 Task: In the  document management.txt Select the first Column and change text color to  'Brown' Apply the command  'Undo' Apply the command  Redo
Action: Mouse moved to (256, 475)
Screenshot: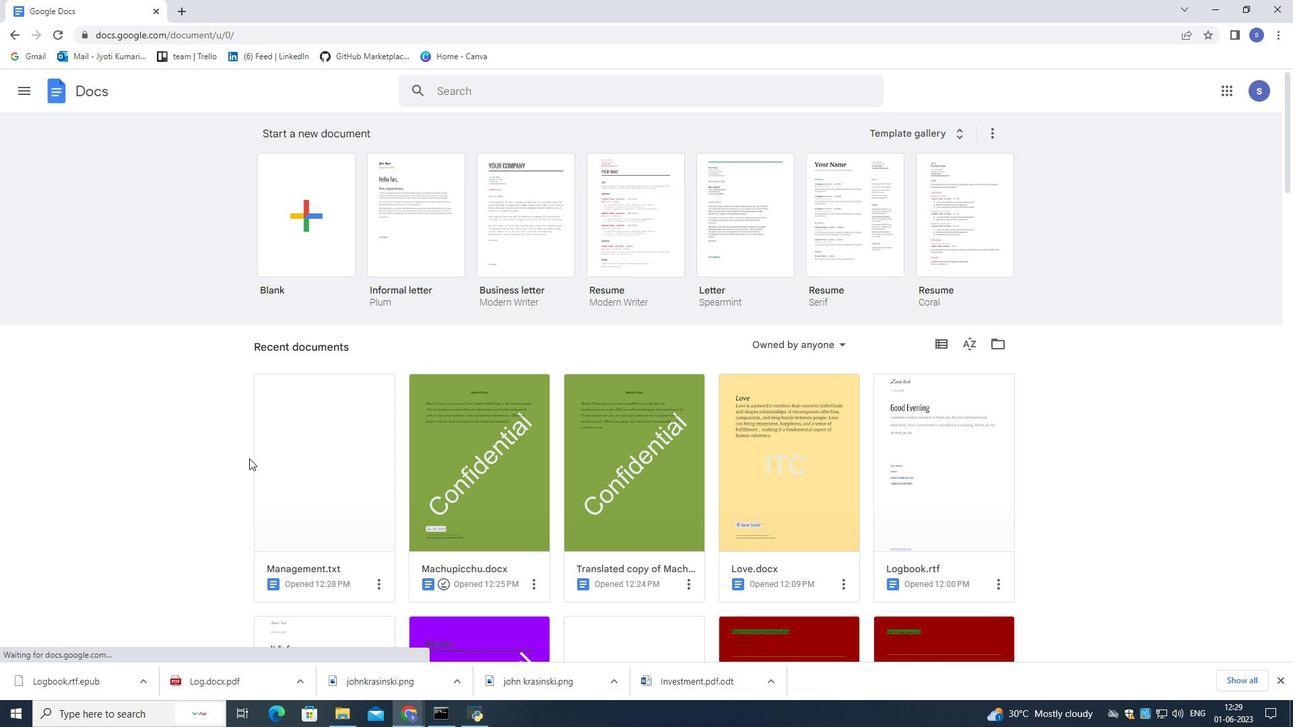 
Action: Mouse pressed left at (256, 475)
Screenshot: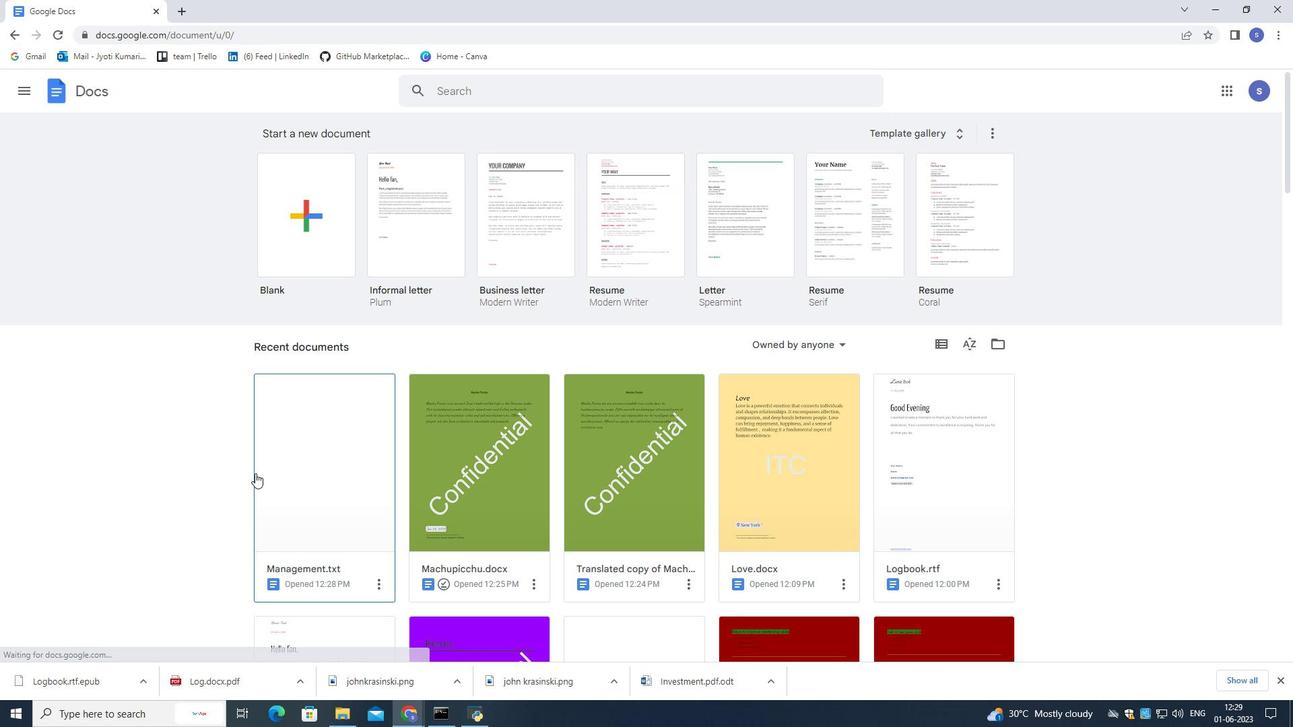 
Action: Mouse moved to (268, 476)
Screenshot: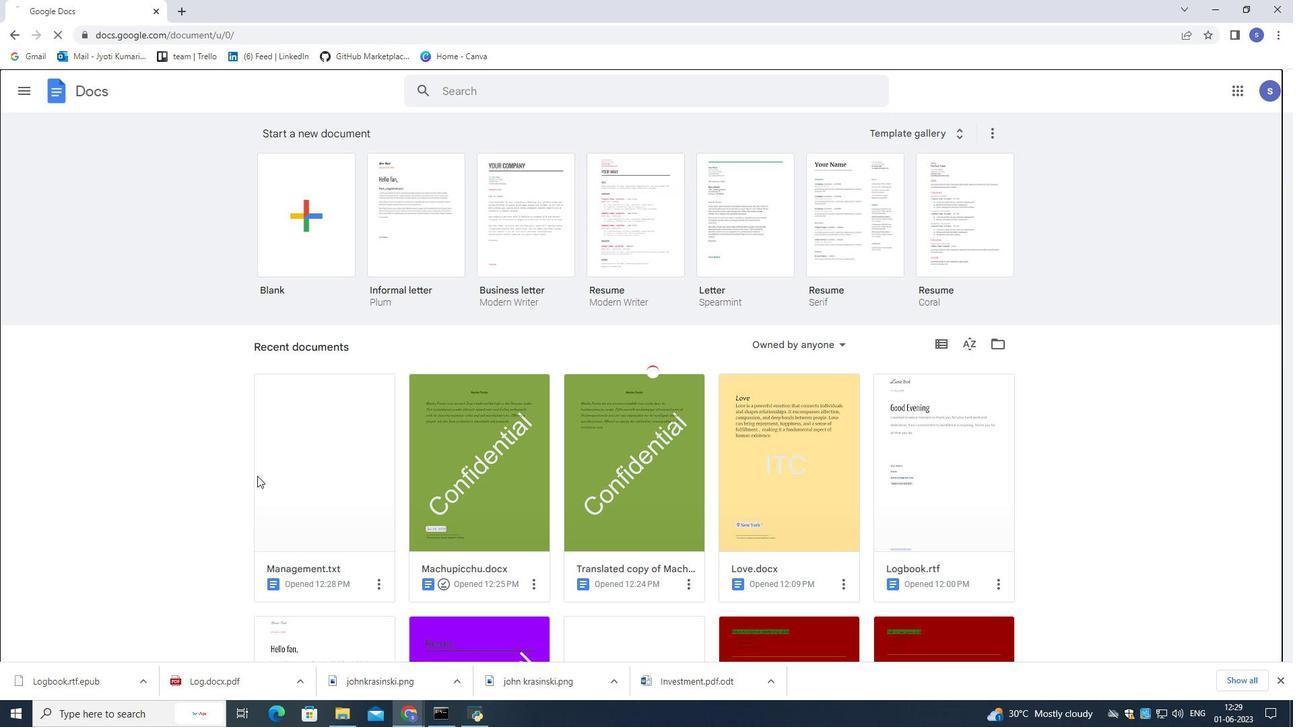 
Action: Mouse pressed left at (268, 476)
Screenshot: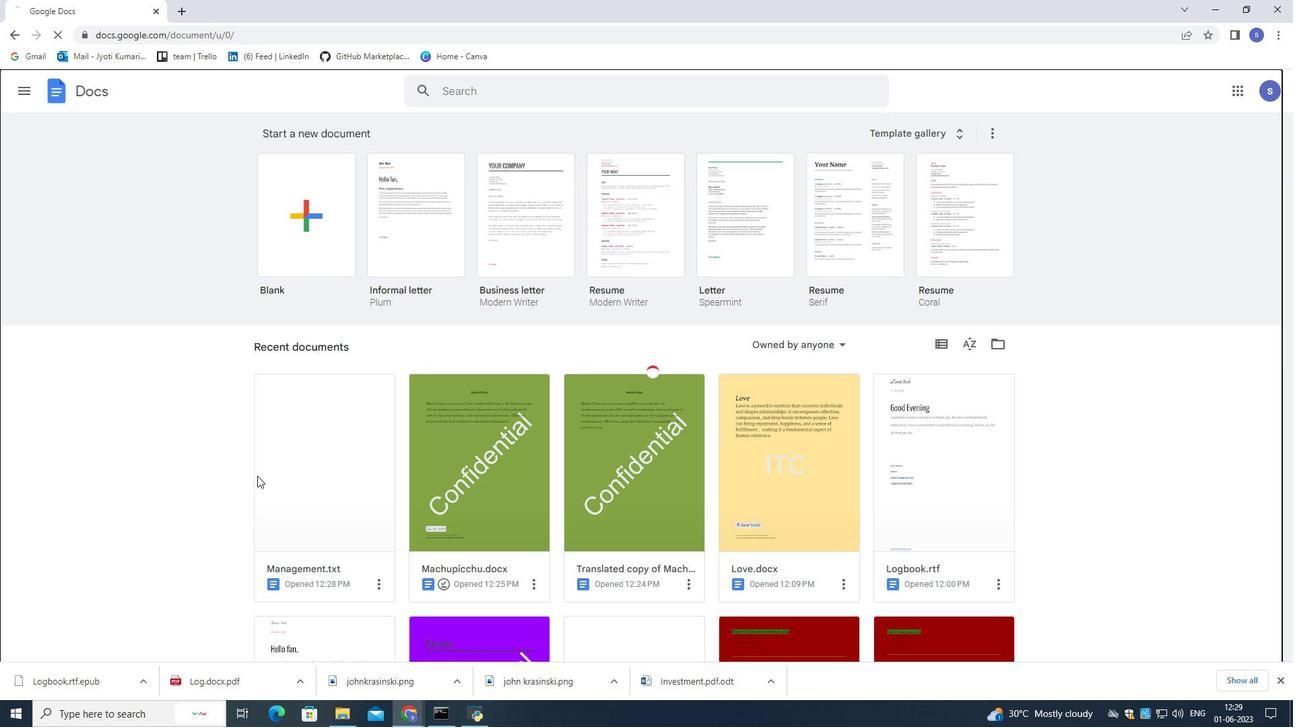 
Action: Mouse pressed left at (268, 476)
Screenshot: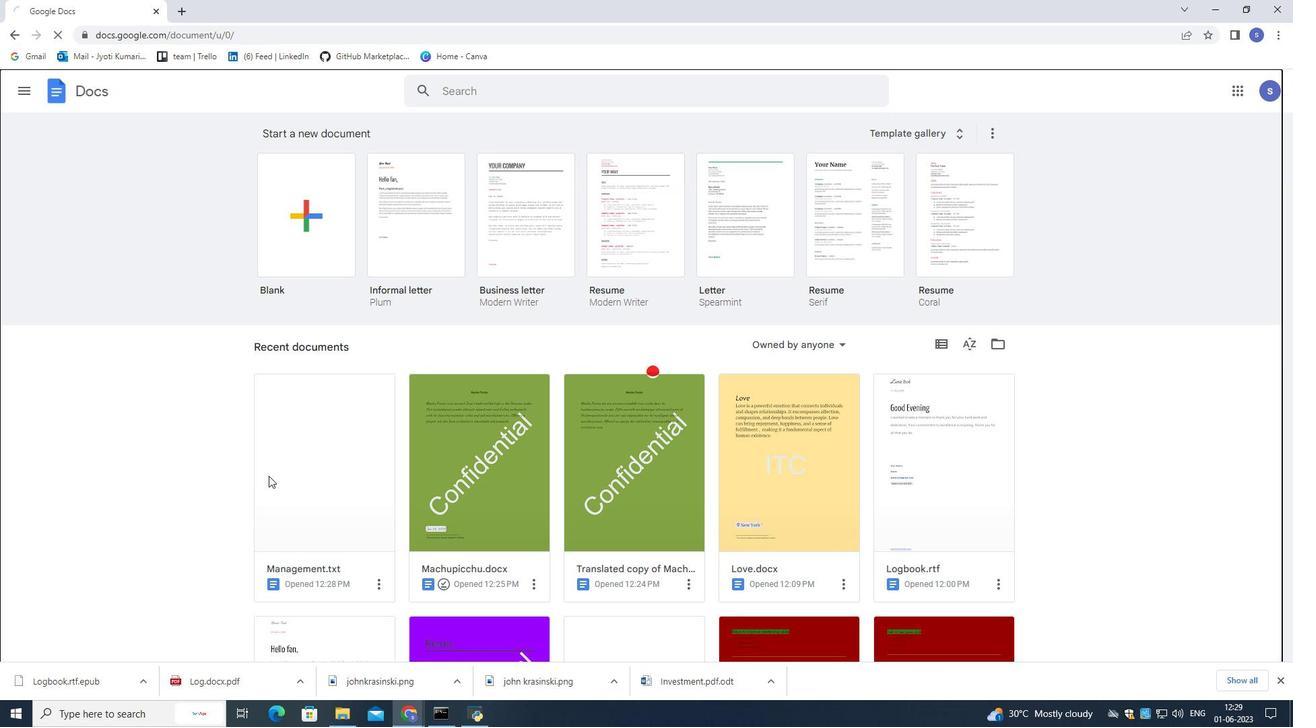 
Action: Mouse moved to (572, 301)
Screenshot: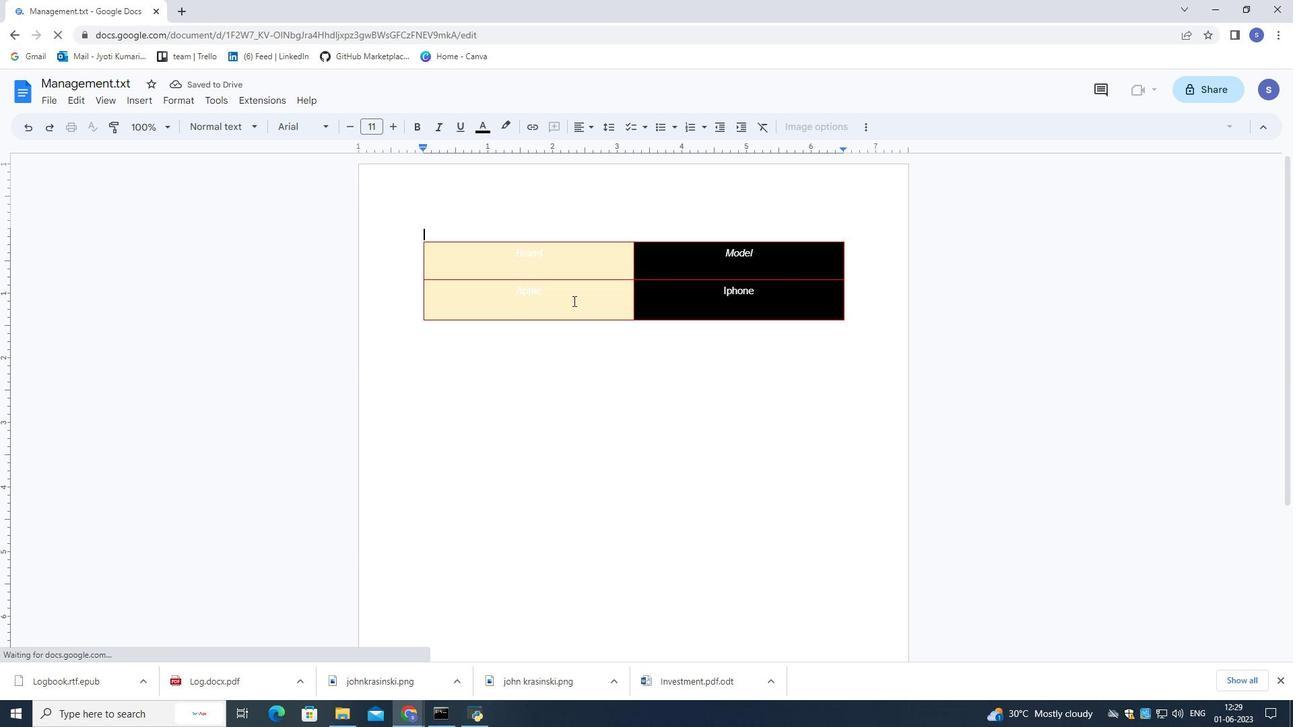 
Action: Mouse pressed left at (572, 301)
Screenshot: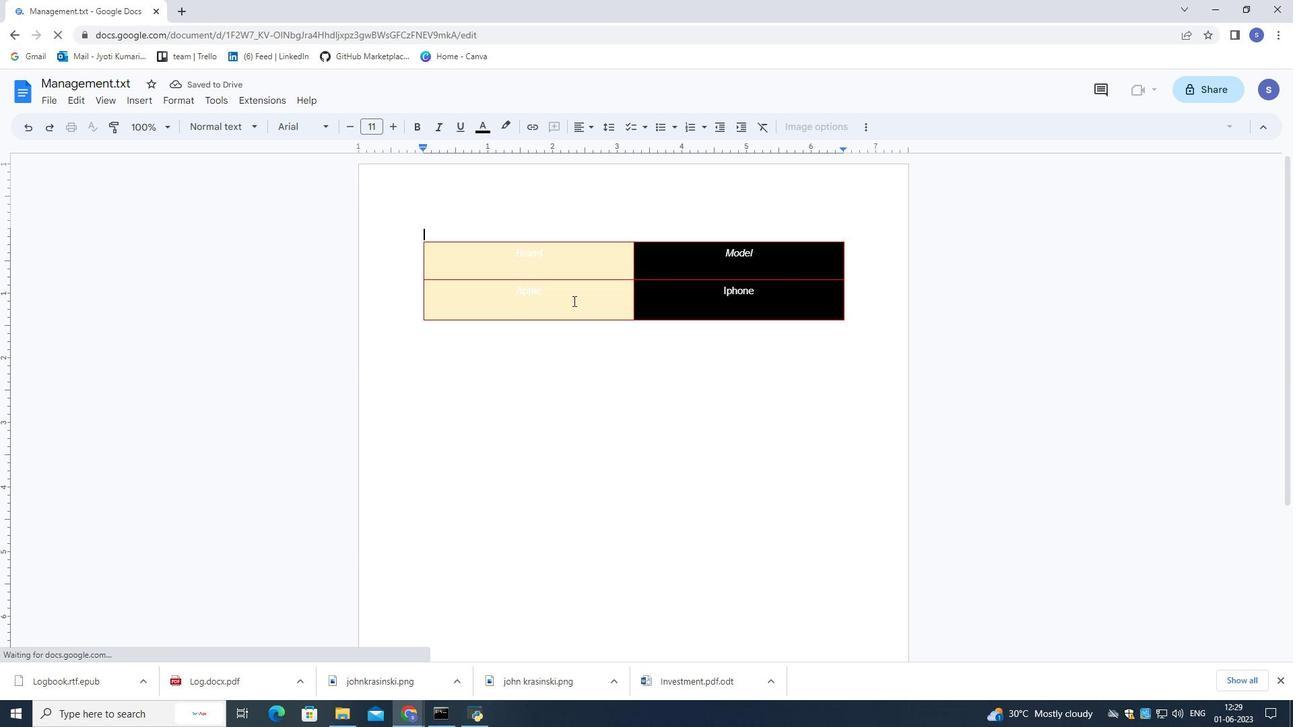 
Action: Mouse pressed left at (572, 301)
Screenshot: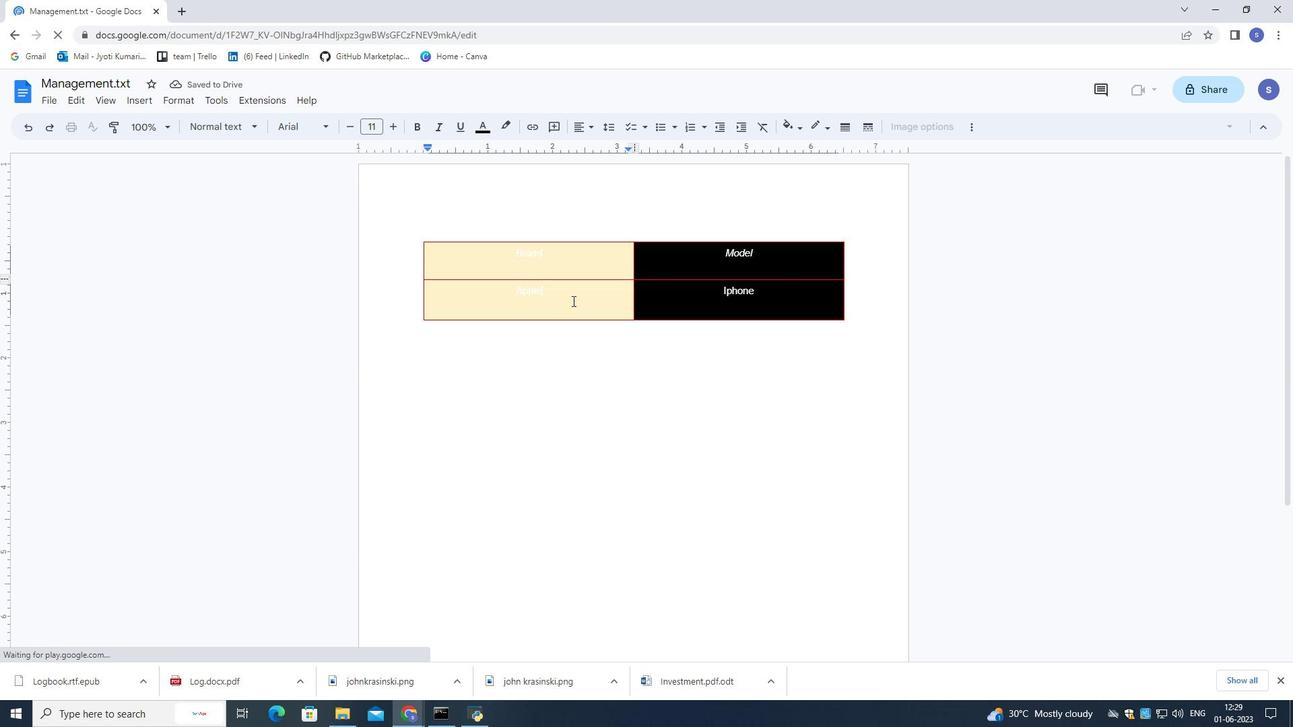 
Action: Mouse moved to (483, 130)
Screenshot: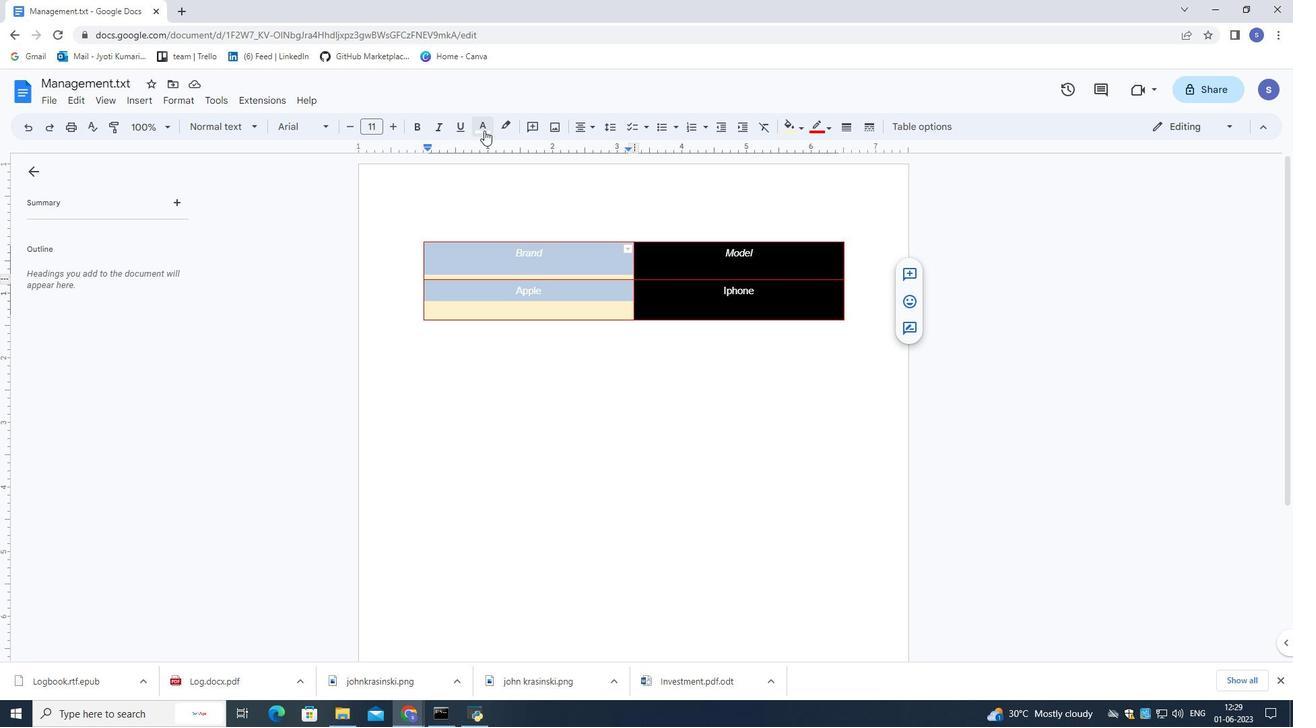 
Action: Mouse pressed left at (483, 130)
Screenshot: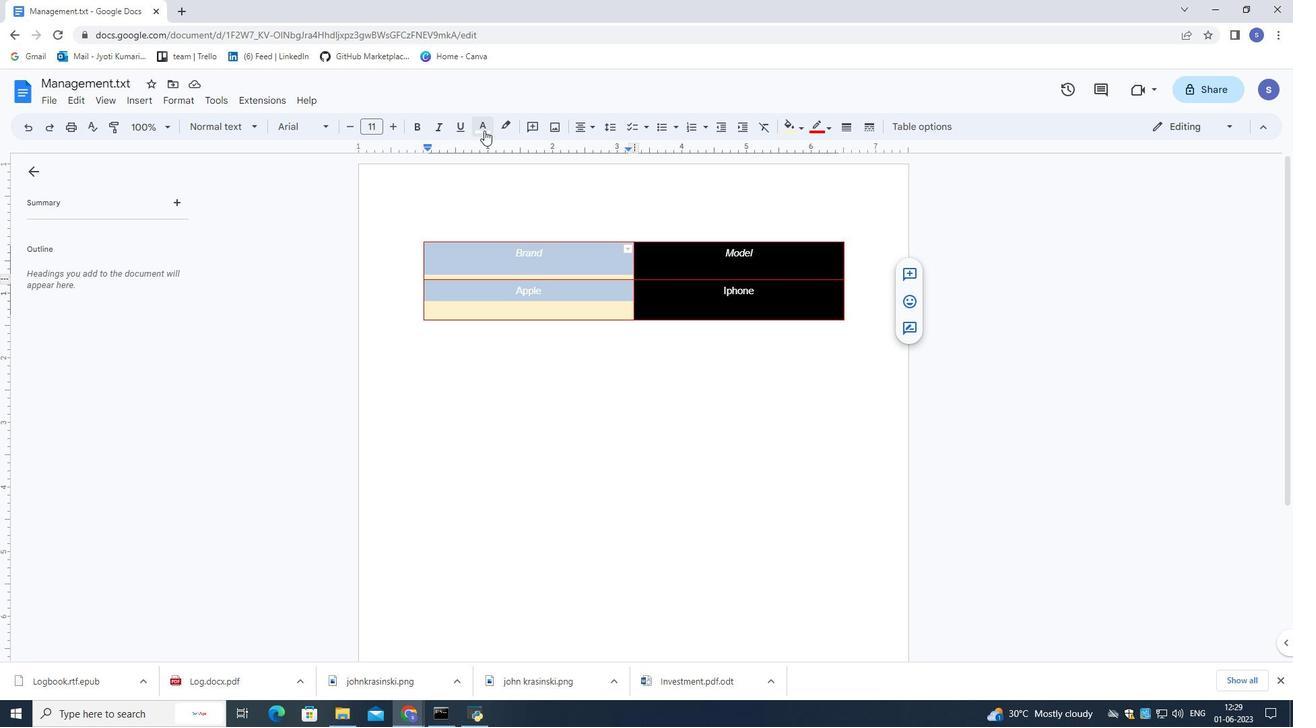 
Action: Mouse moved to (505, 269)
Screenshot: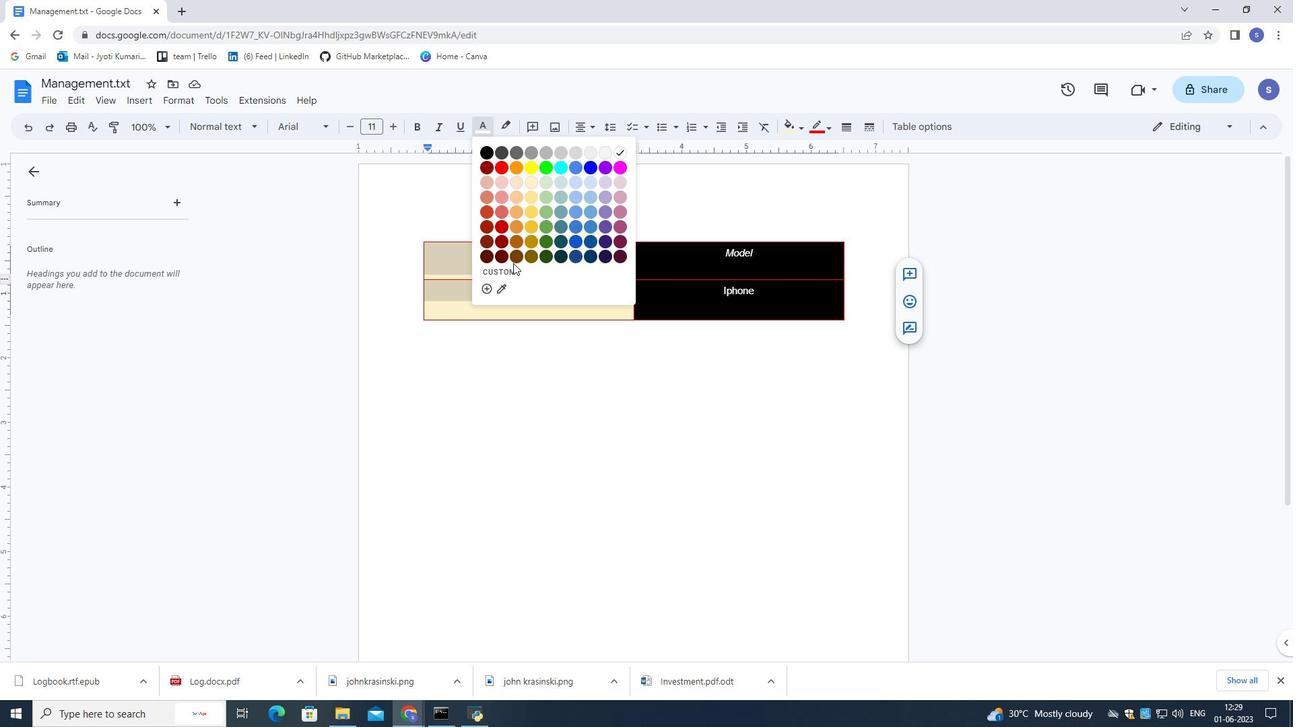 
Action: Mouse pressed left at (505, 269)
Screenshot: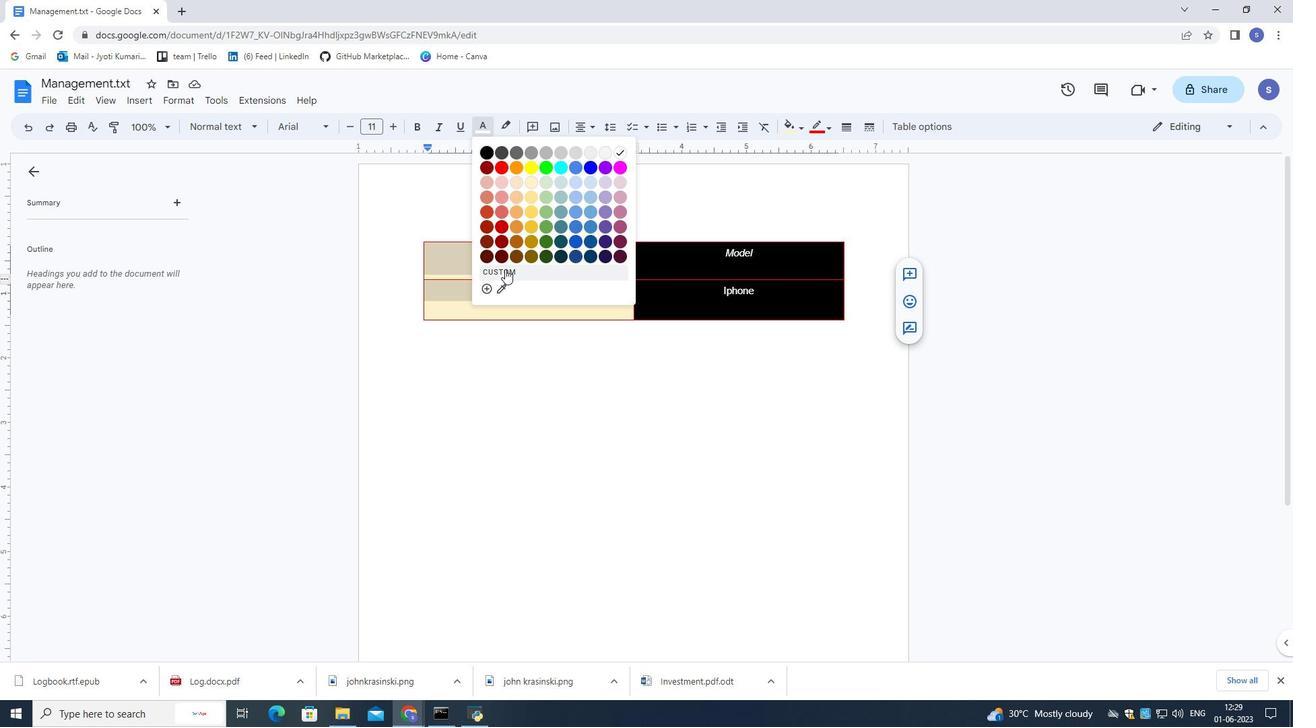
Action: Mouse moved to (657, 375)
Screenshot: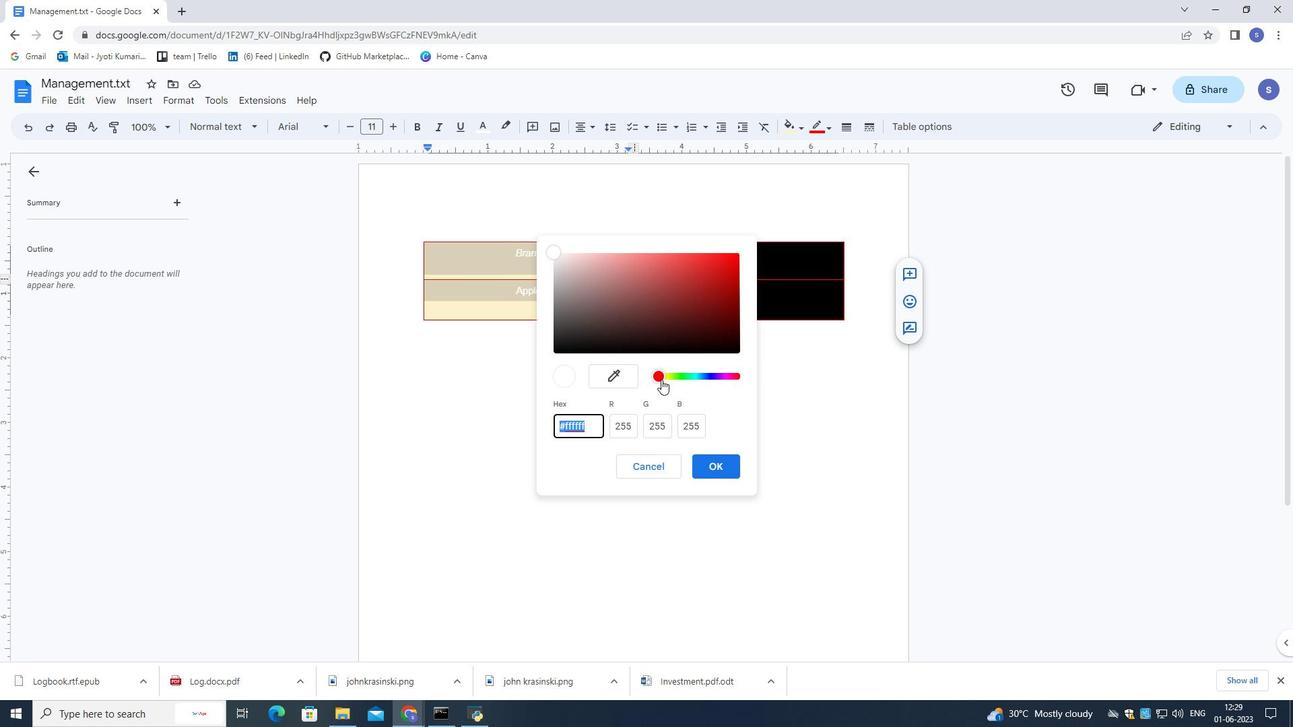 
Action: Mouse pressed left at (657, 375)
Screenshot: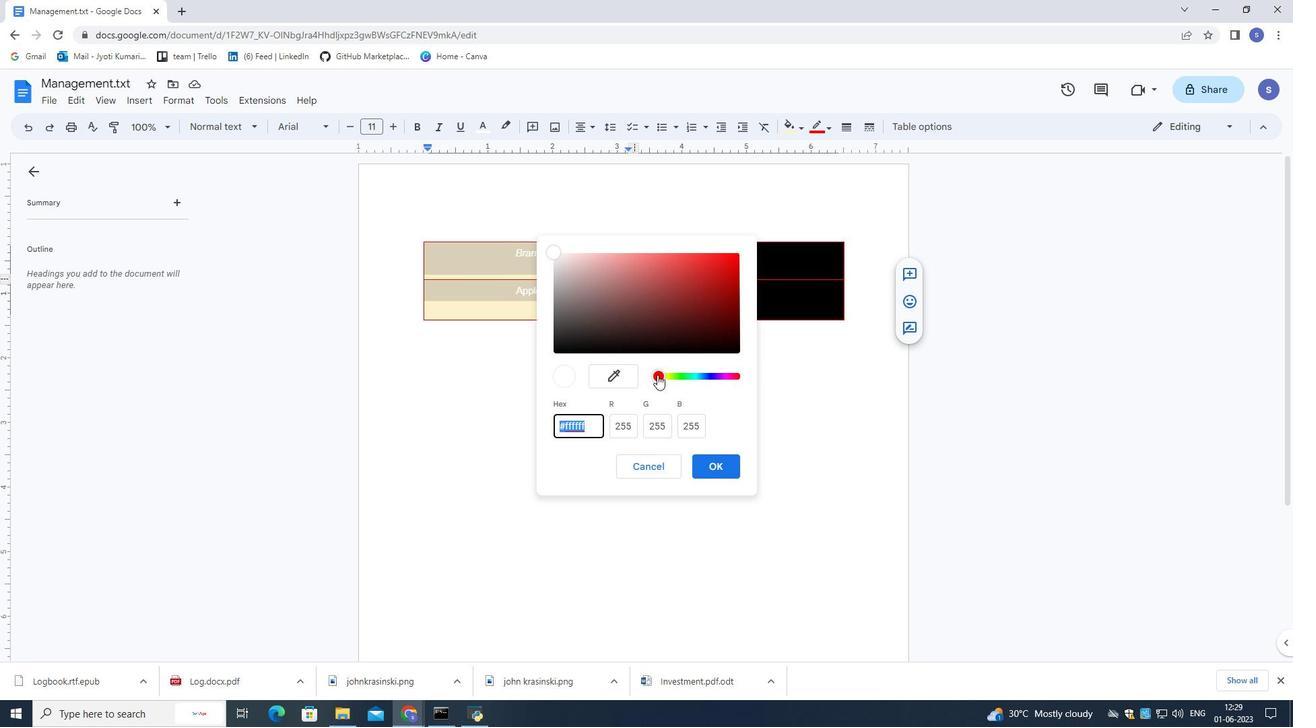 
Action: Mouse moved to (680, 291)
Screenshot: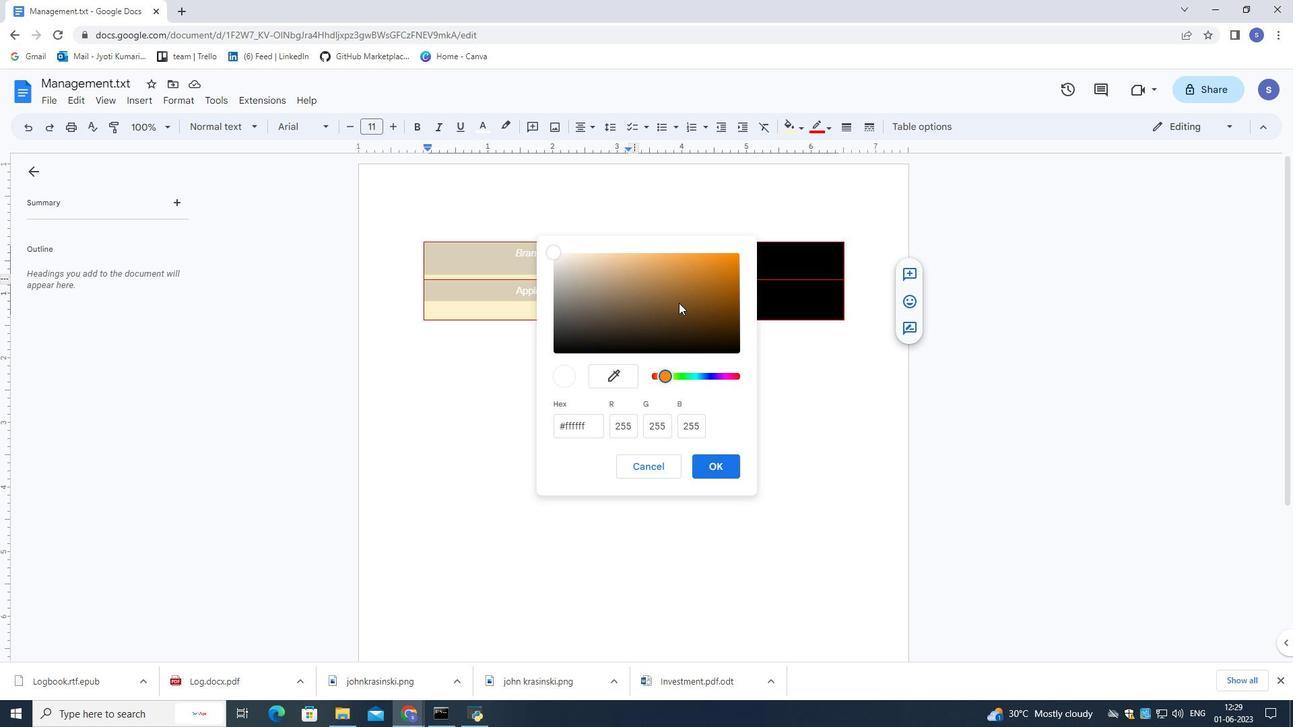 
Action: Mouse pressed left at (680, 291)
Screenshot: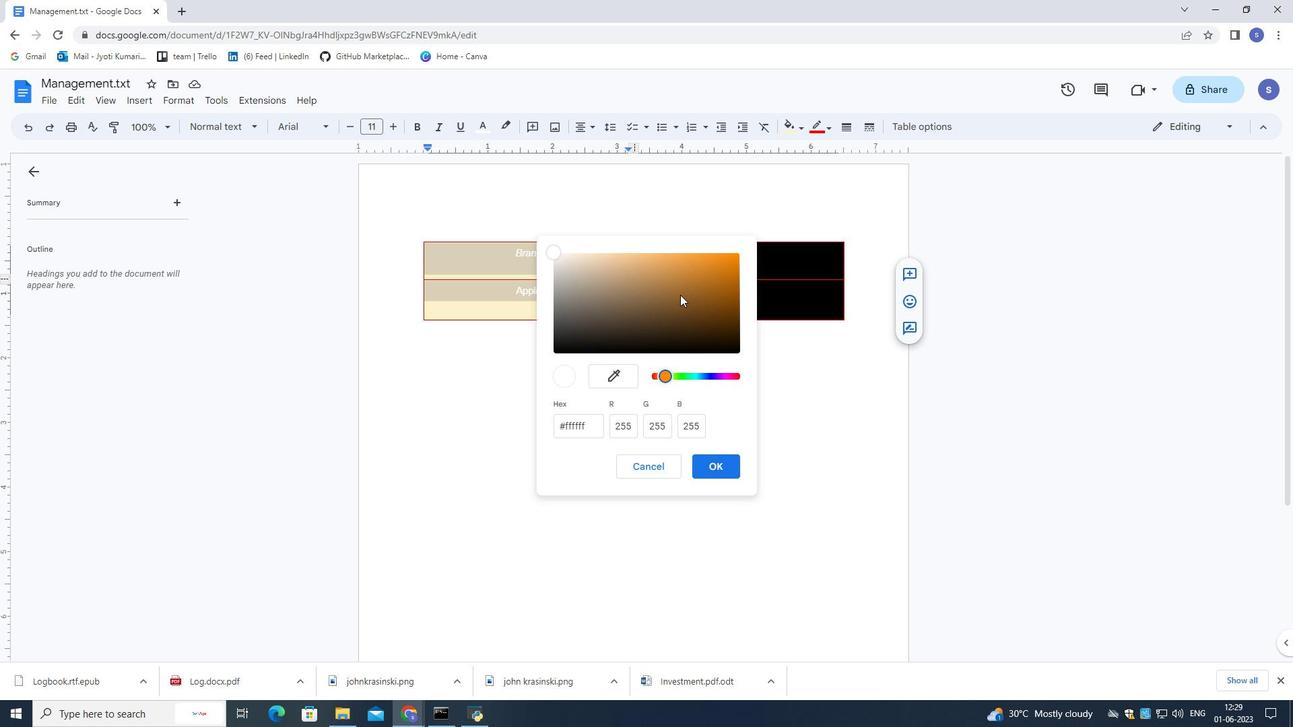
Action: Mouse moved to (718, 463)
Screenshot: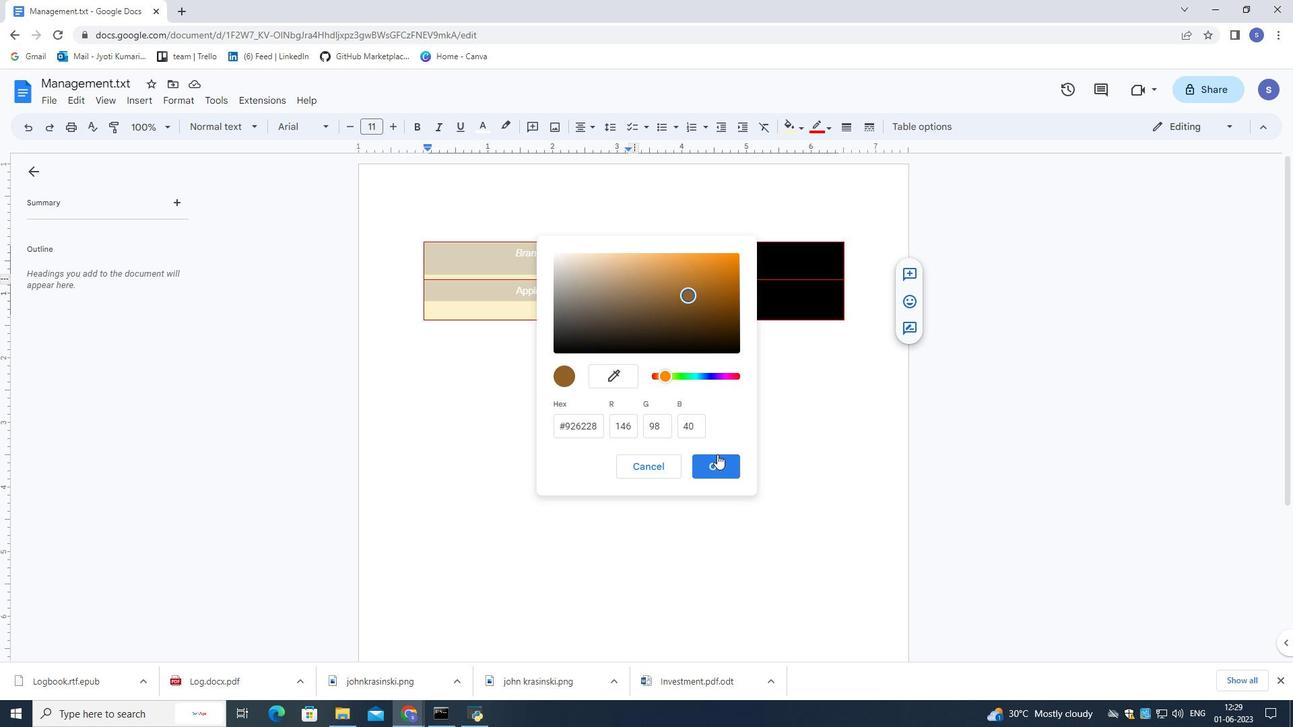 
Action: Mouse pressed left at (718, 463)
Screenshot: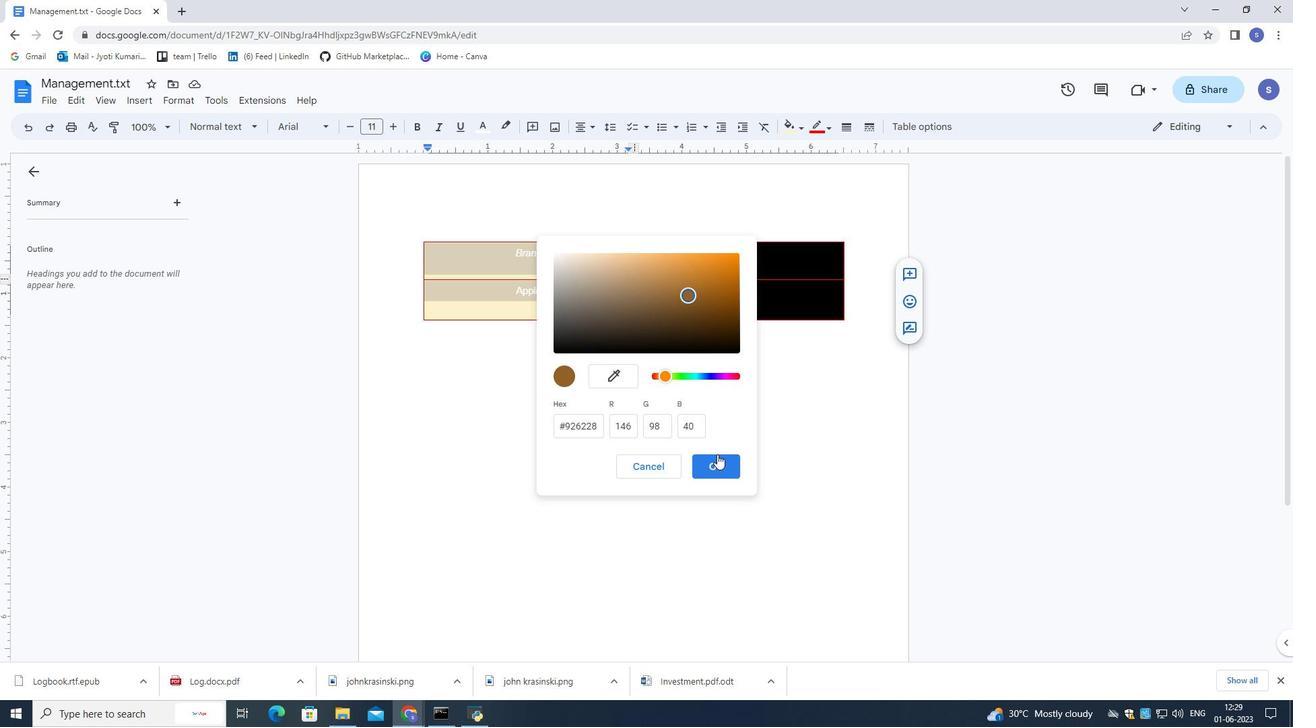 
Action: Mouse moved to (603, 440)
Screenshot: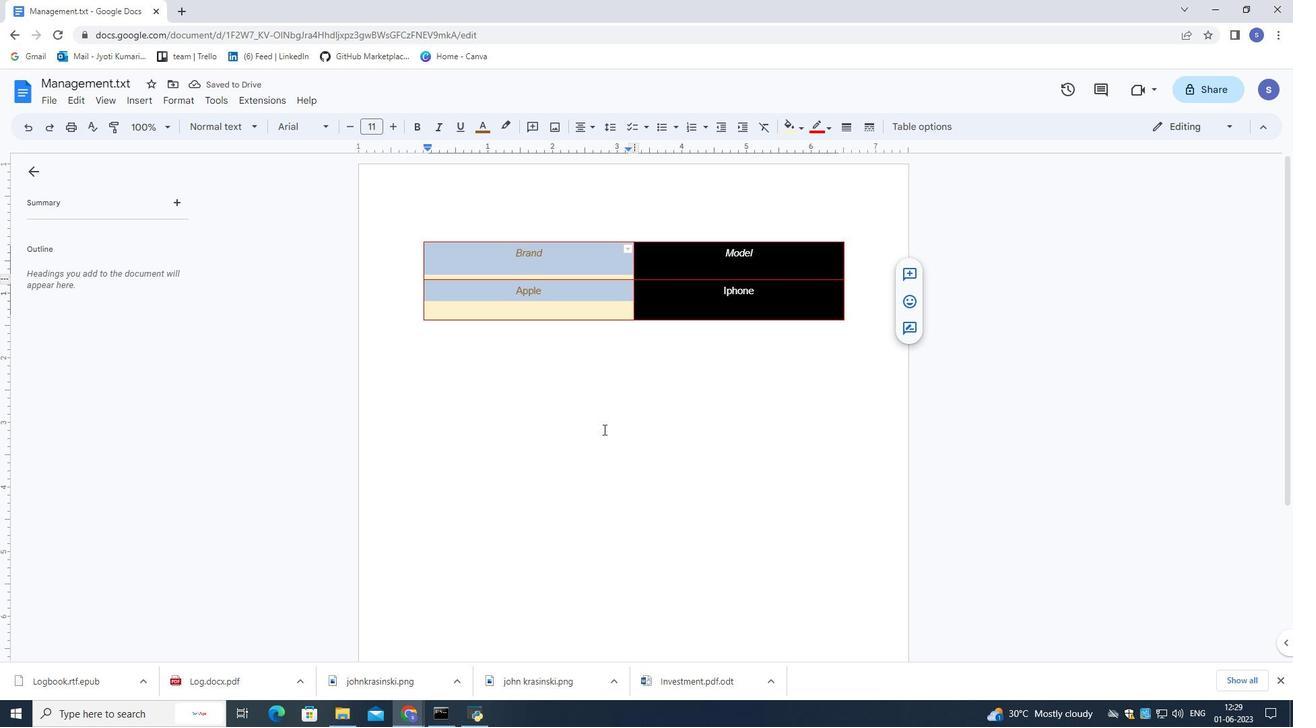 
Action: Mouse pressed left at (603, 440)
Screenshot: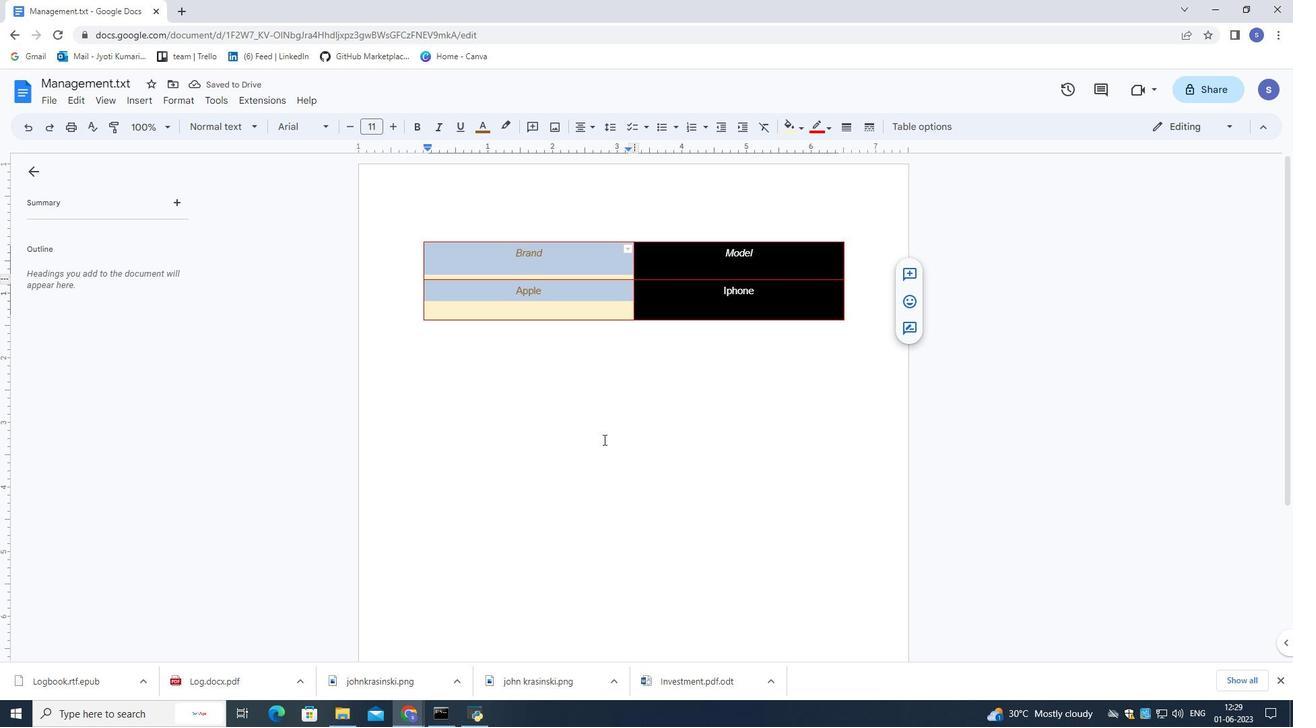 
Action: Mouse moved to (68, 100)
Screenshot: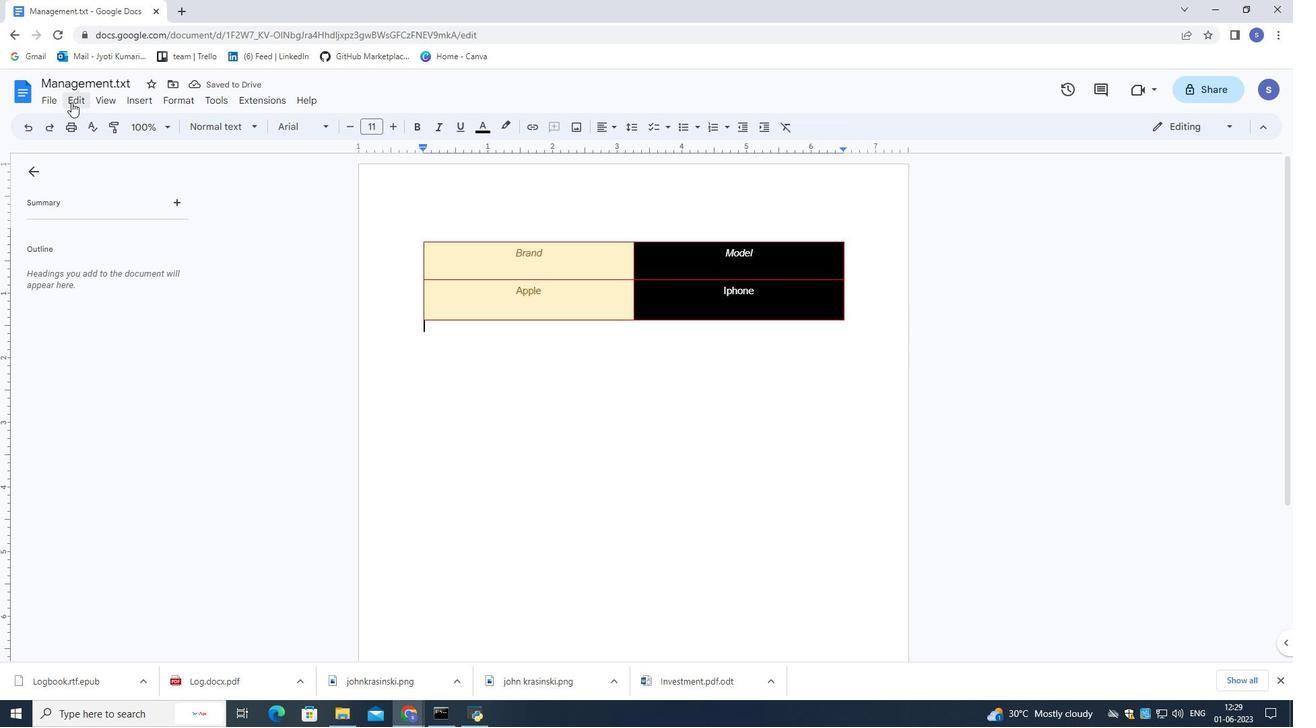 
Action: Mouse pressed left at (68, 100)
Screenshot: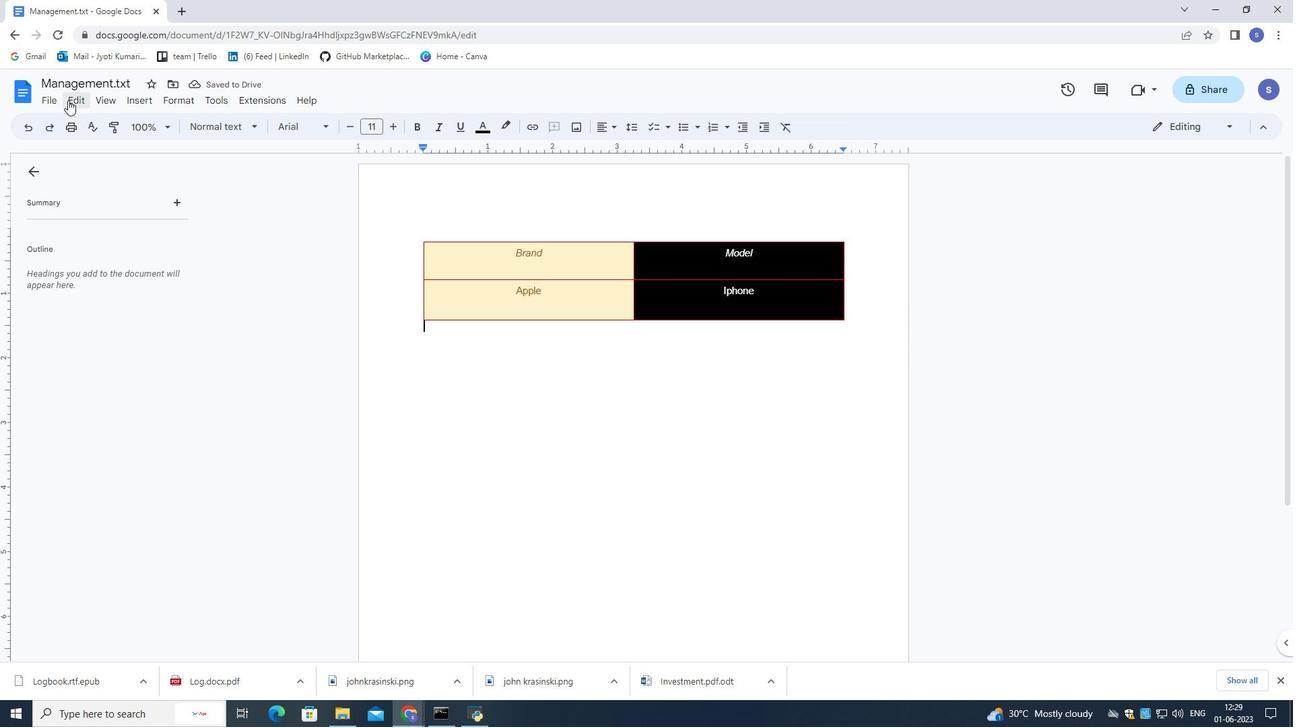 
Action: Mouse moved to (89, 130)
Screenshot: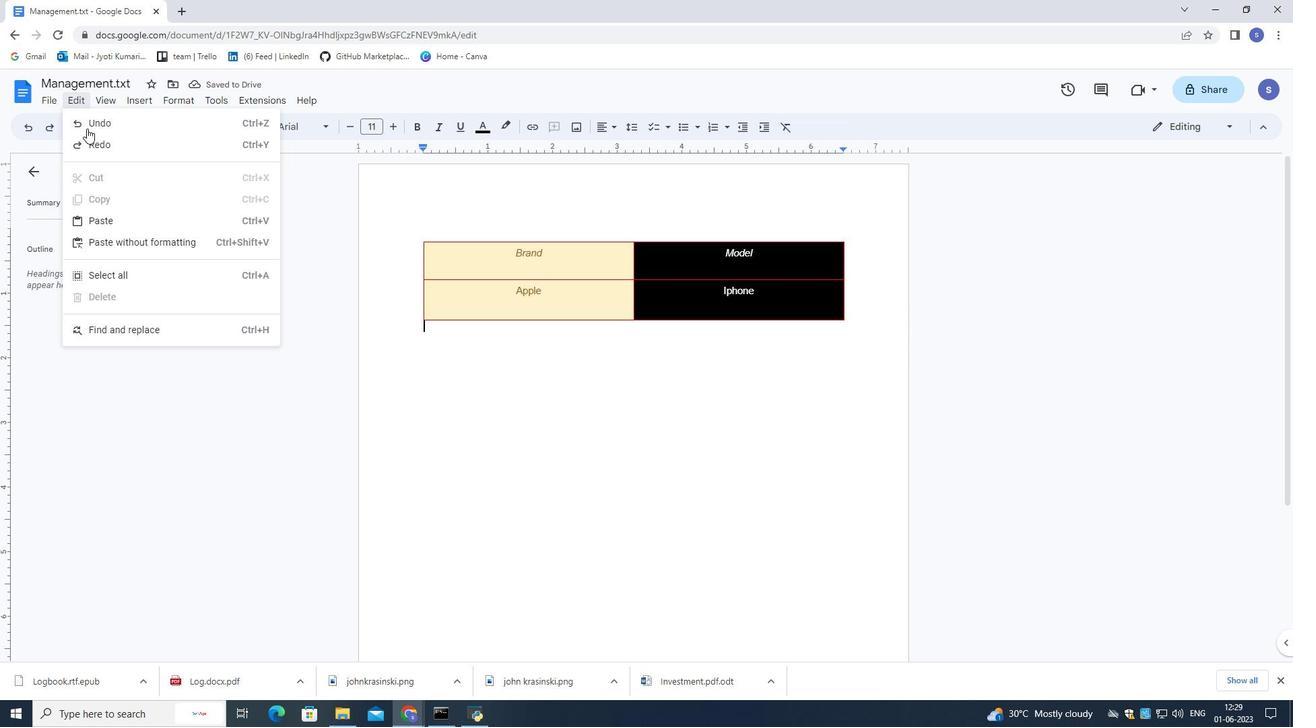 
Action: Mouse pressed left at (89, 130)
Screenshot: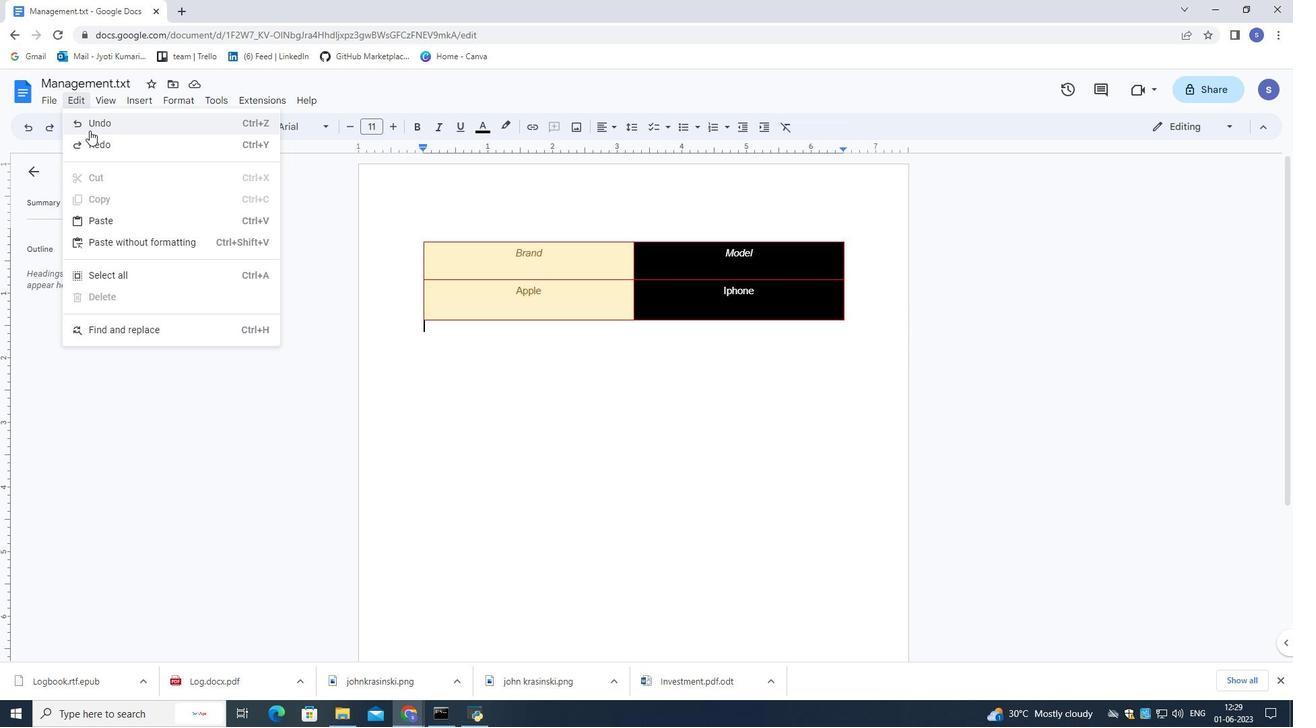 
Action: Mouse moved to (404, 188)
Screenshot: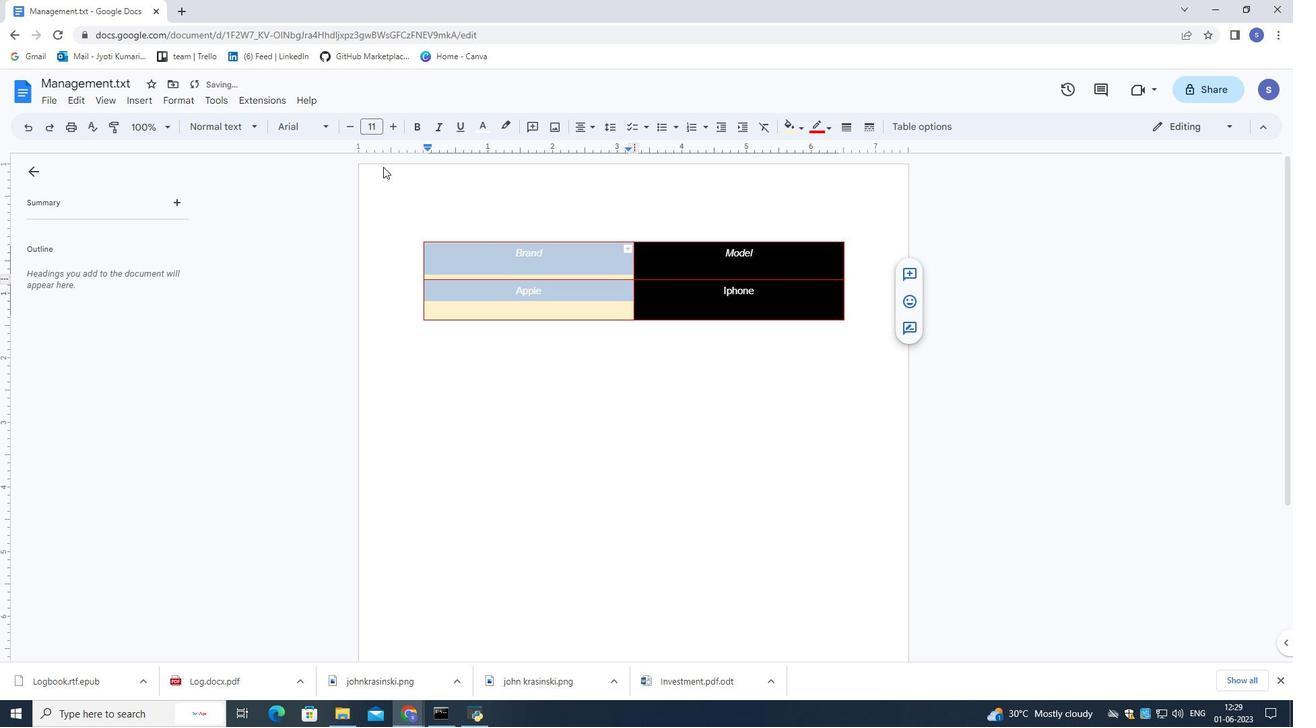 
Action: Mouse pressed left at (404, 188)
Screenshot: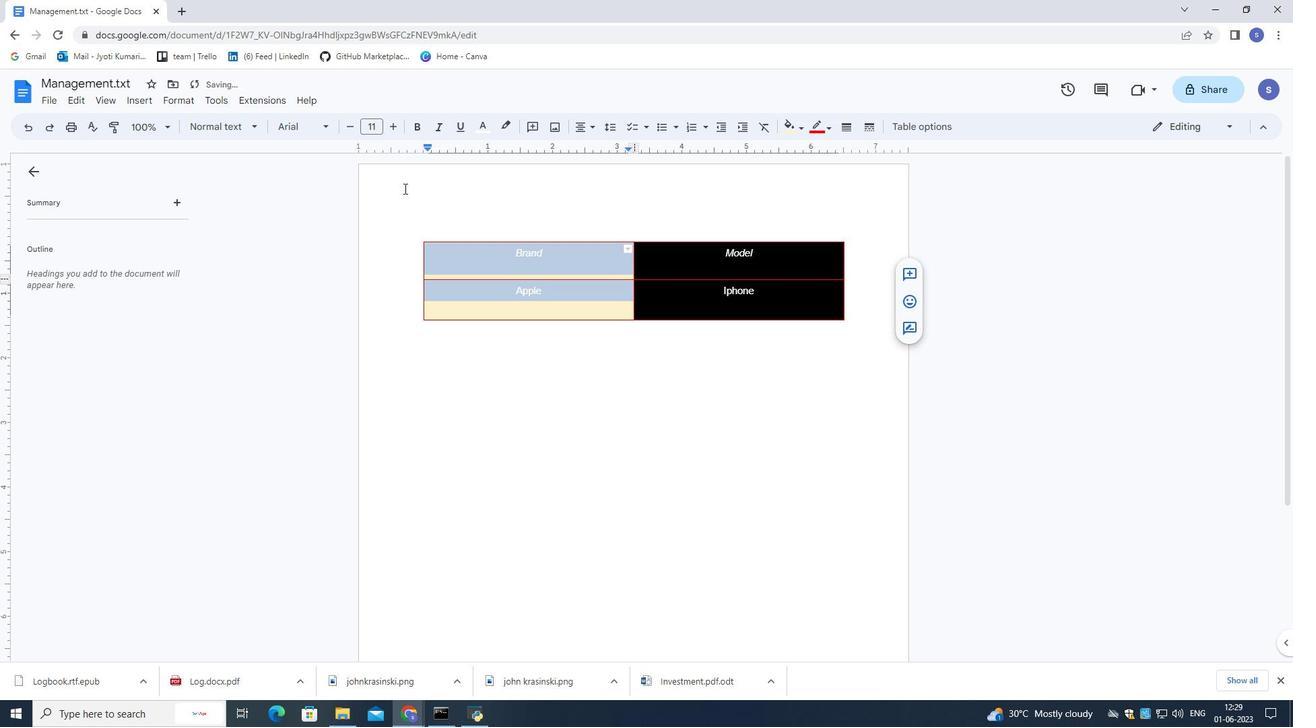 
Action: Mouse moved to (69, 97)
Screenshot: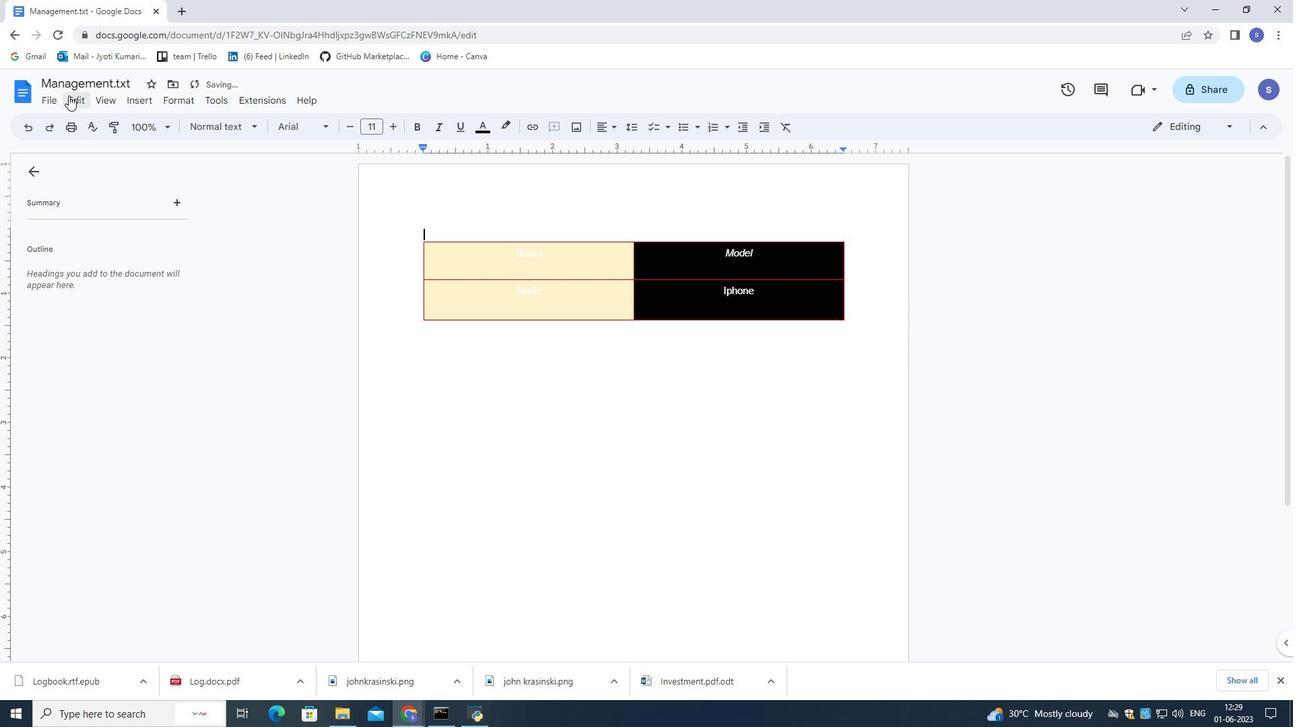 
Action: Mouse pressed left at (69, 97)
Screenshot: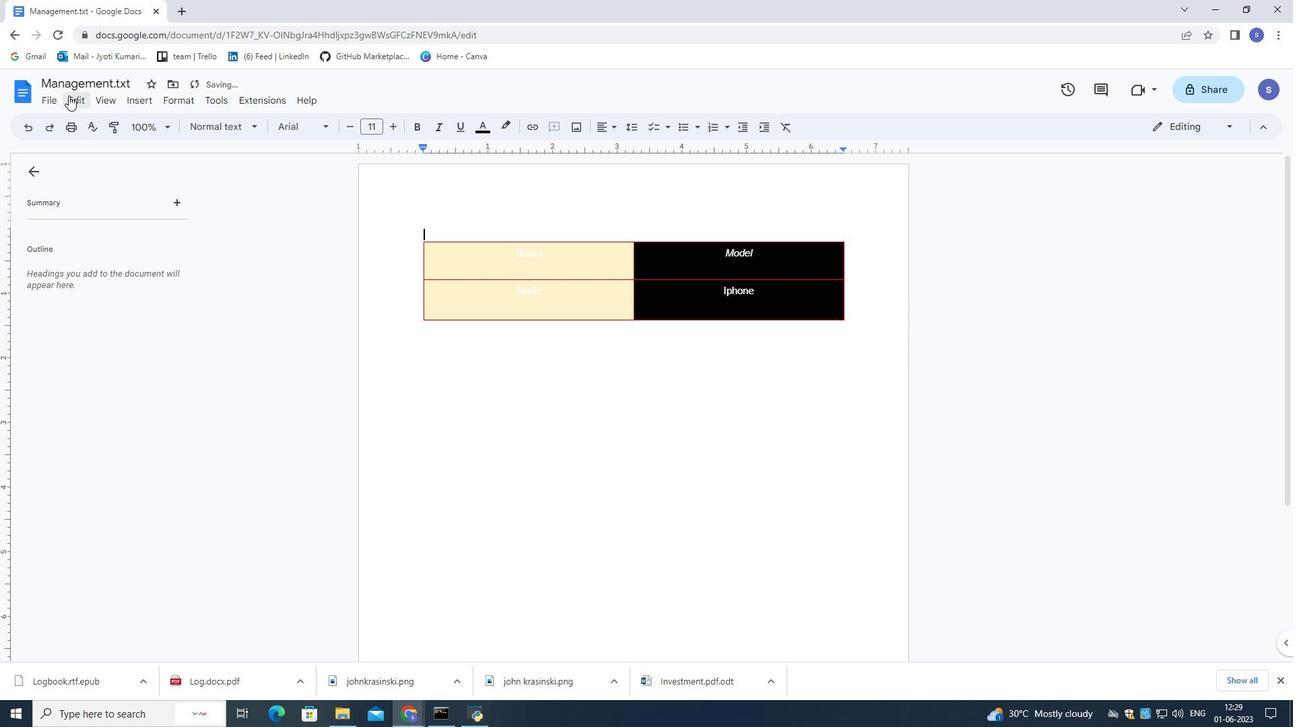 
Action: Mouse moved to (115, 145)
Screenshot: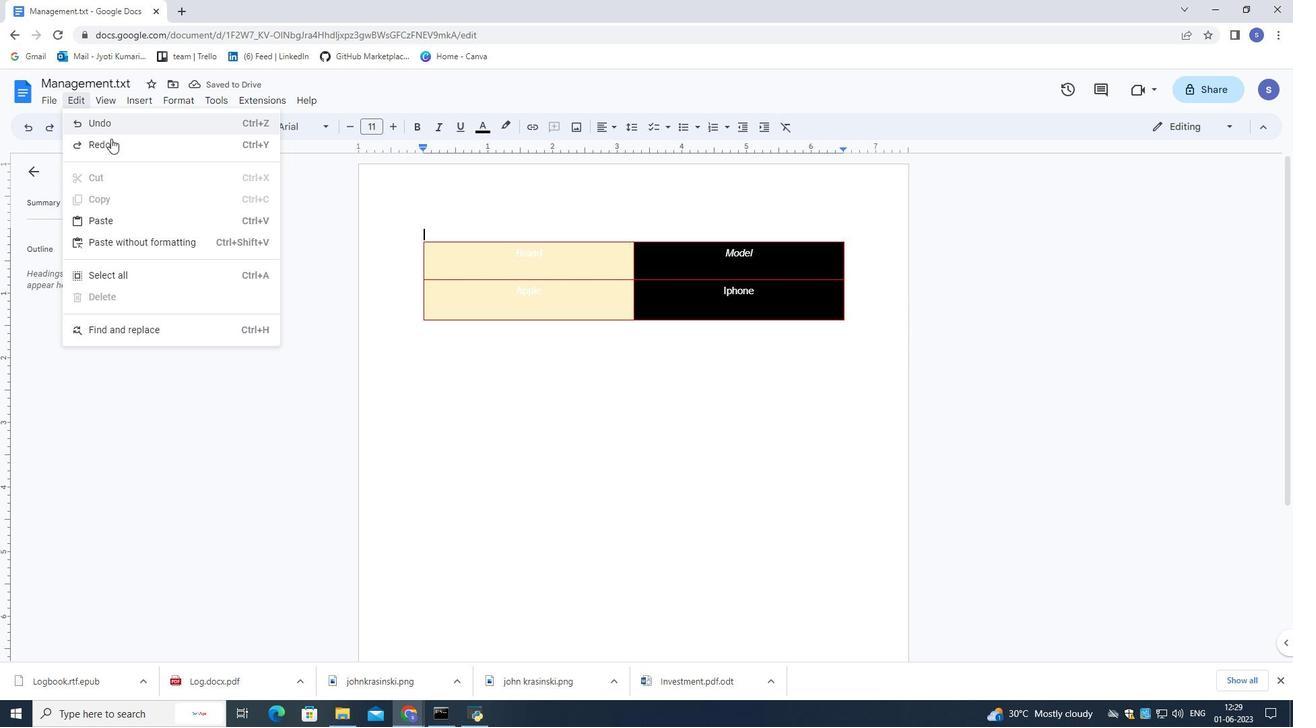 
Action: Mouse pressed left at (115, 145)
Screenshot: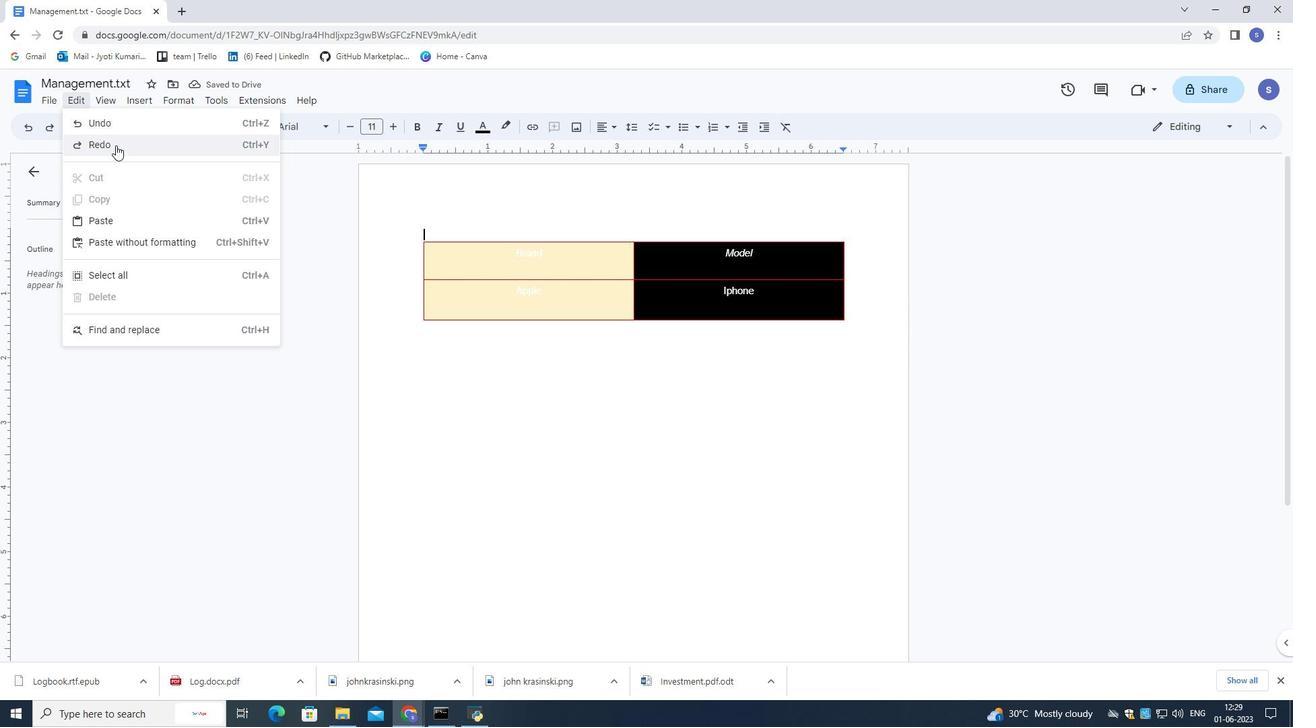 
Action: Mouse moved to (400, 203)
Screenshot: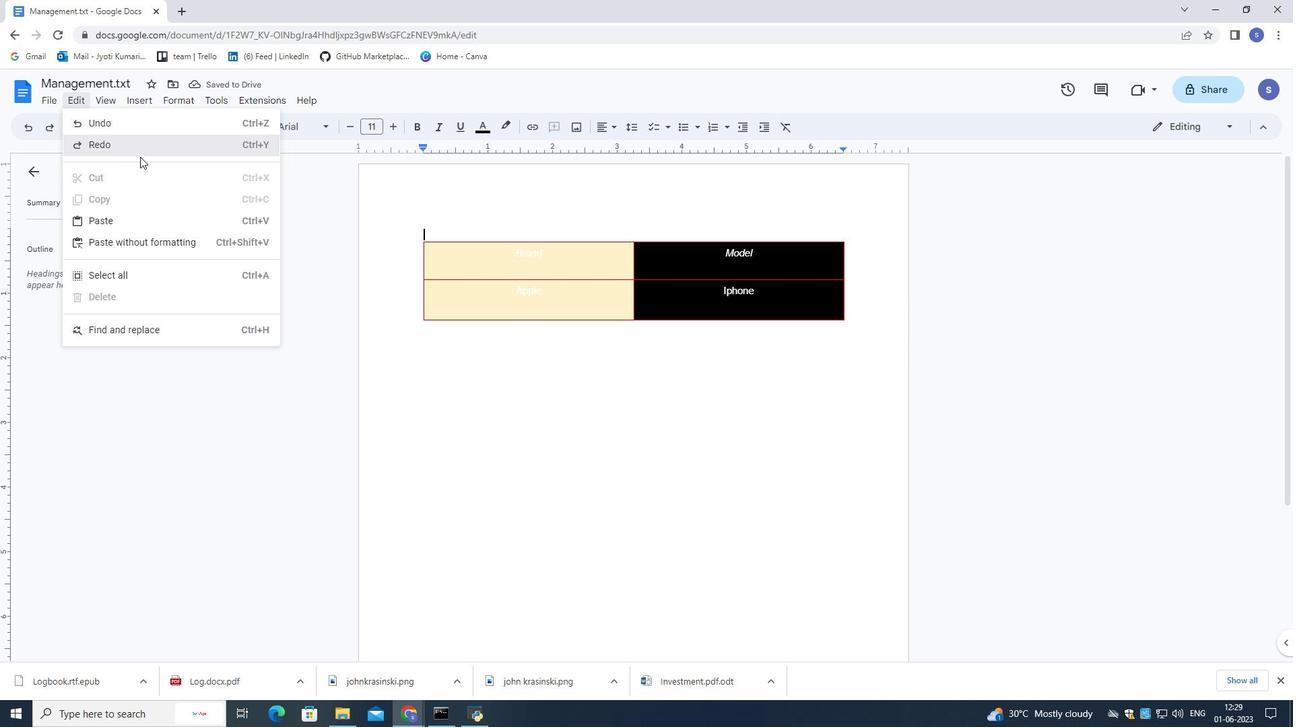 
Action: Mouse pressed left at (400, 203)
Screenshot: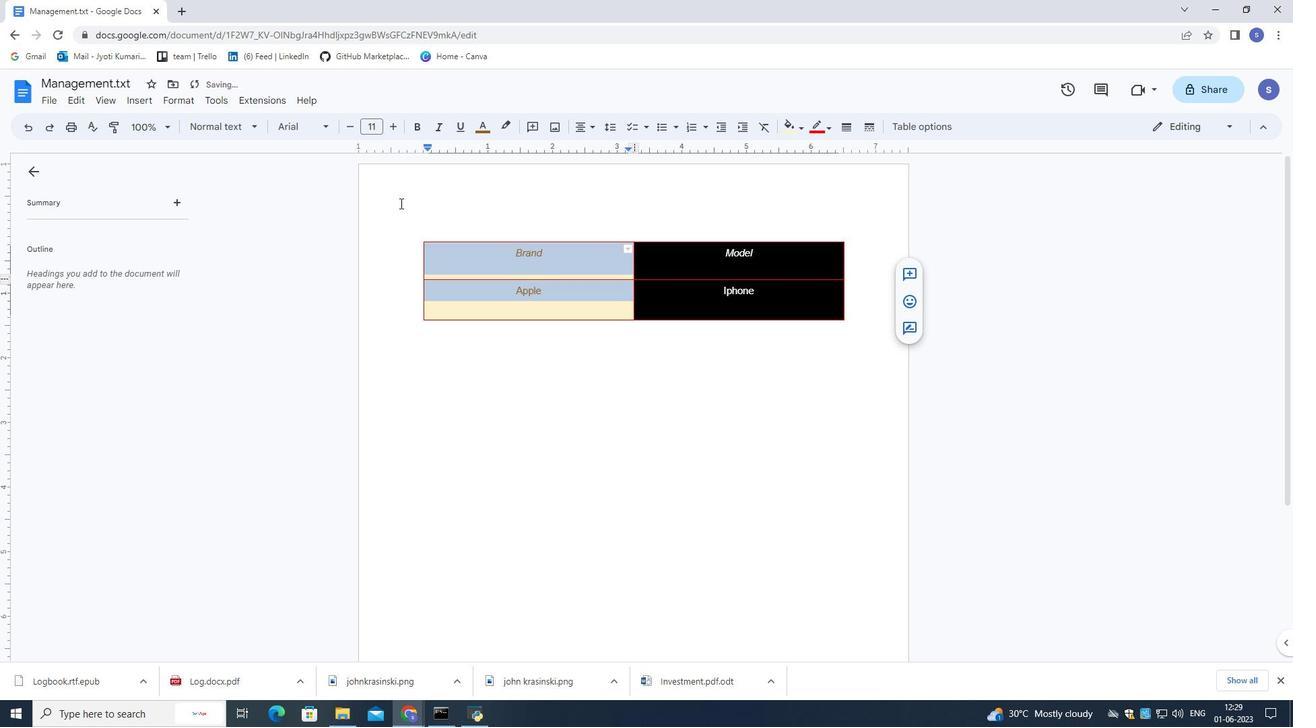 
